 Task: Search for boat rental options in Key West, Florida, and Naples, Florida.
Action: Mouse moved to (148, 68)
Screenshot: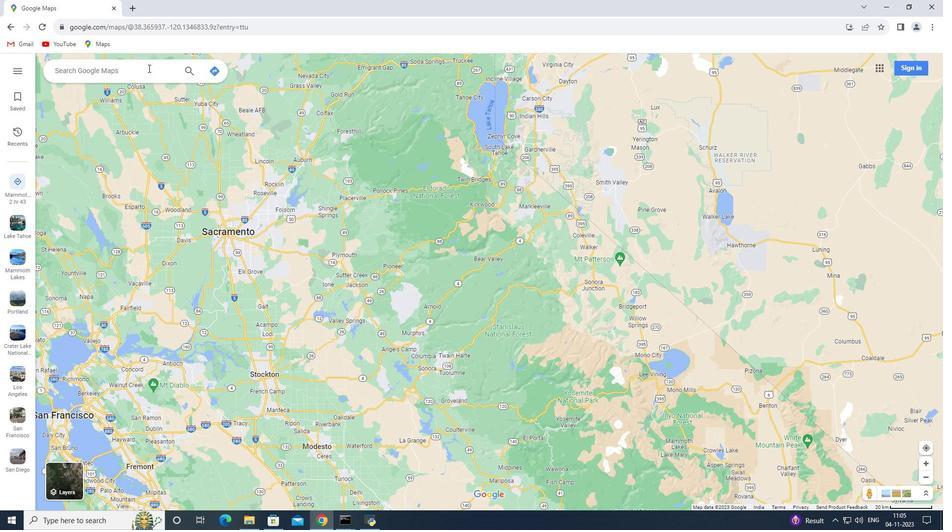 
Action: Mouse pressed left at (148, 68)
Screenshot: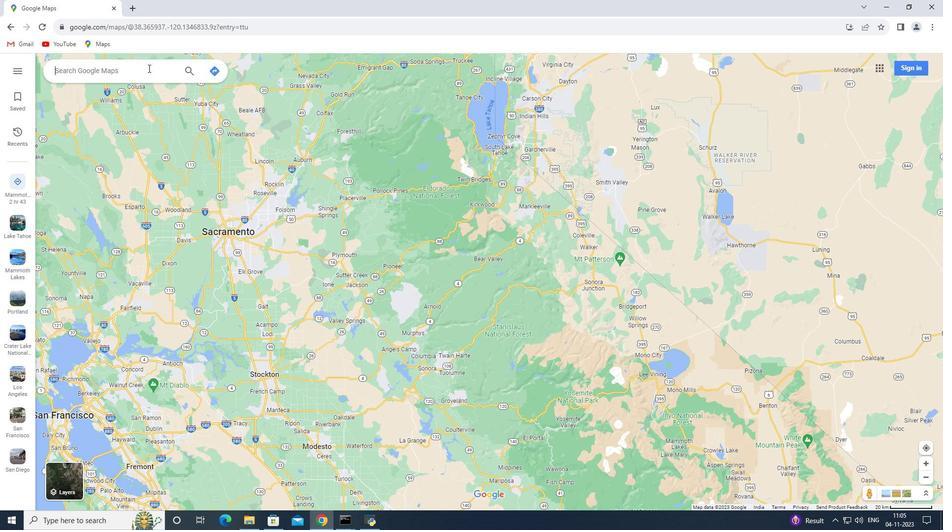 
Action: Key pressed <Key.shift_r>Key<Key.space><Key.shift>West,<Key.space><Key.shift><Key.shift><Key.shift><Key.shift><Key.shift>Florida<Key.enter>
Screenshot: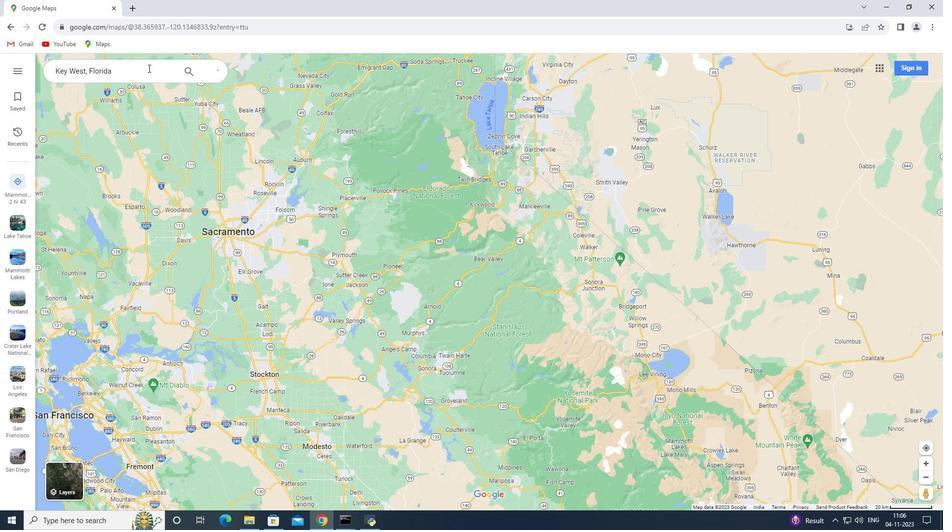 
Action: Mouse moved to (136, 244)
Screenshot: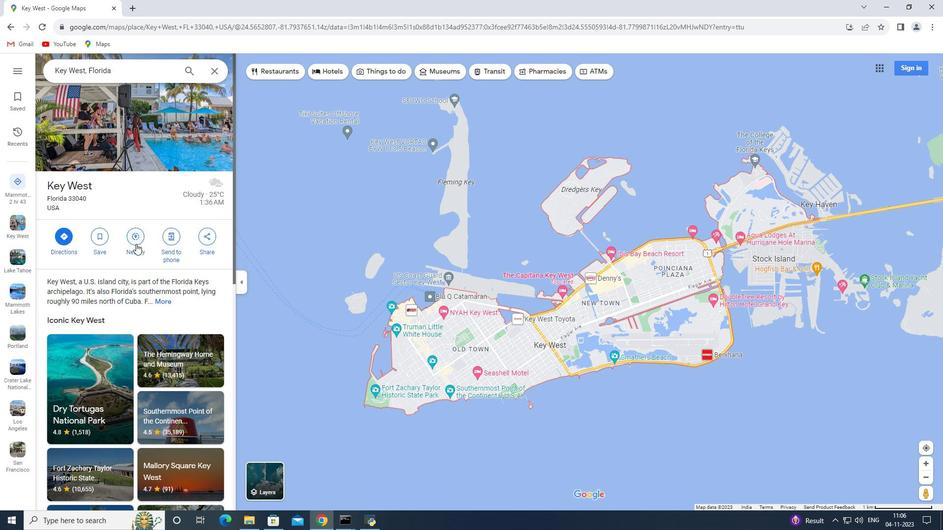 
Action: Mouse pressed left at (136, 244)
Screenshot: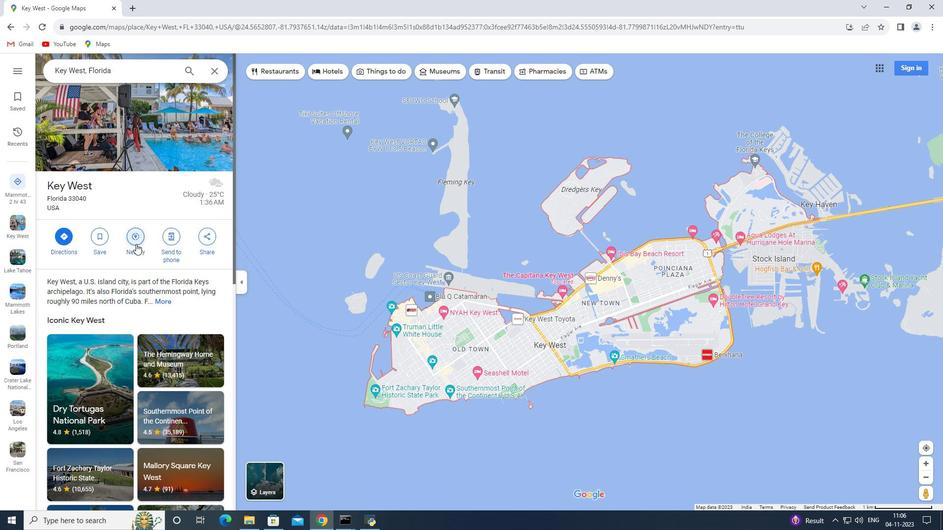 
Action: Key pressed boat<Key.space>rental<Key.enter>
Screenshot: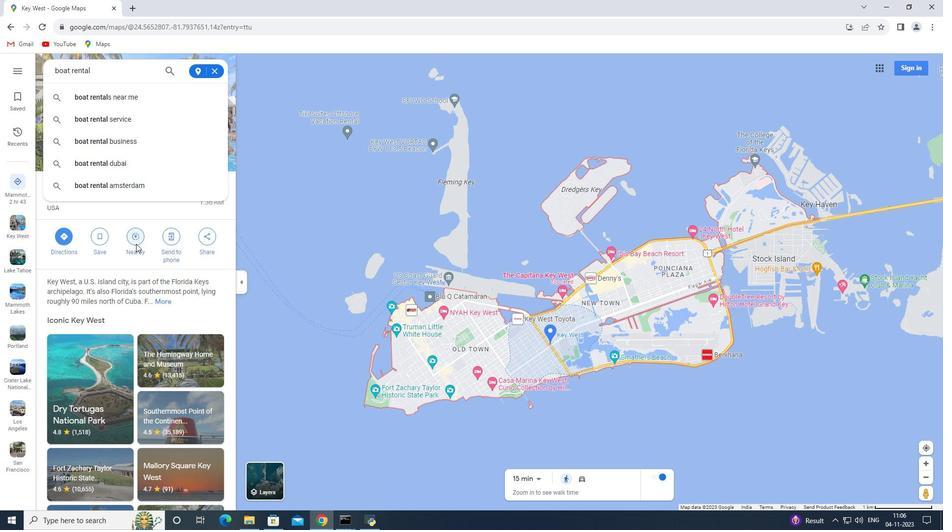 
Action: Mouse moved to (215, 70)
Screenshot: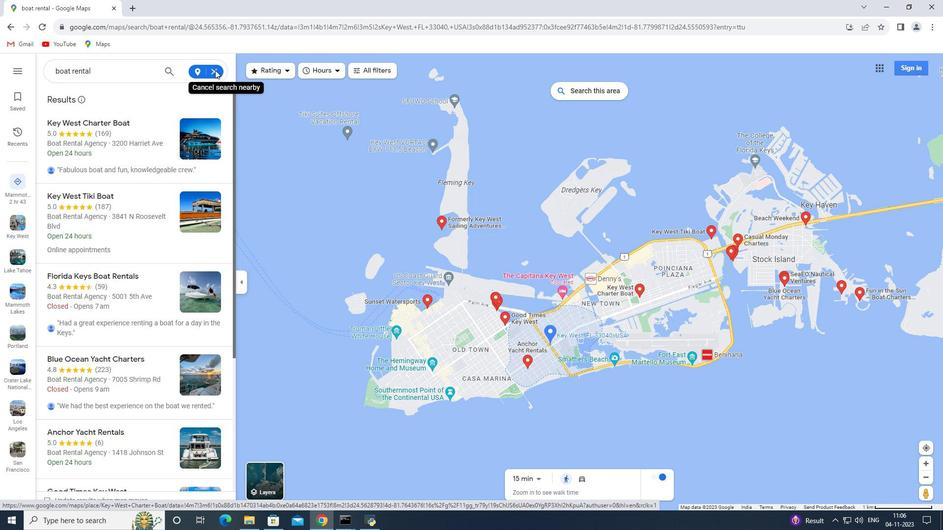 
Action: Mouse pressed left at (215, 70)
Screenshot: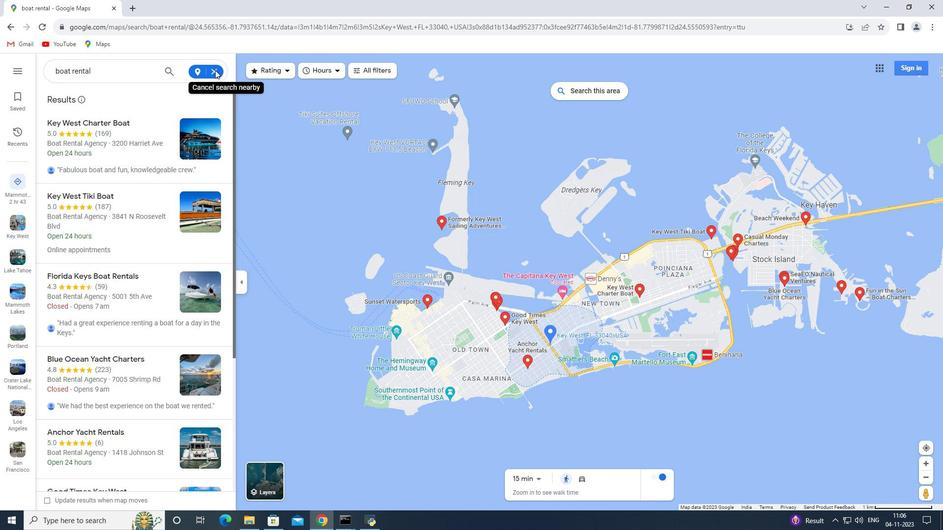 
Action: Mouse moved to (214, 69)
Screenshot: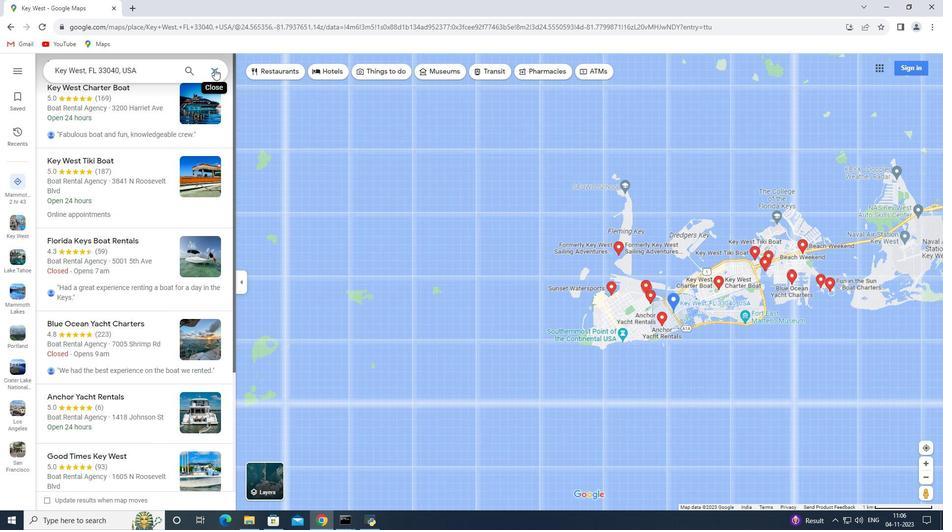 
Action: Mouse pressed left at (214, 69)
Screenshot: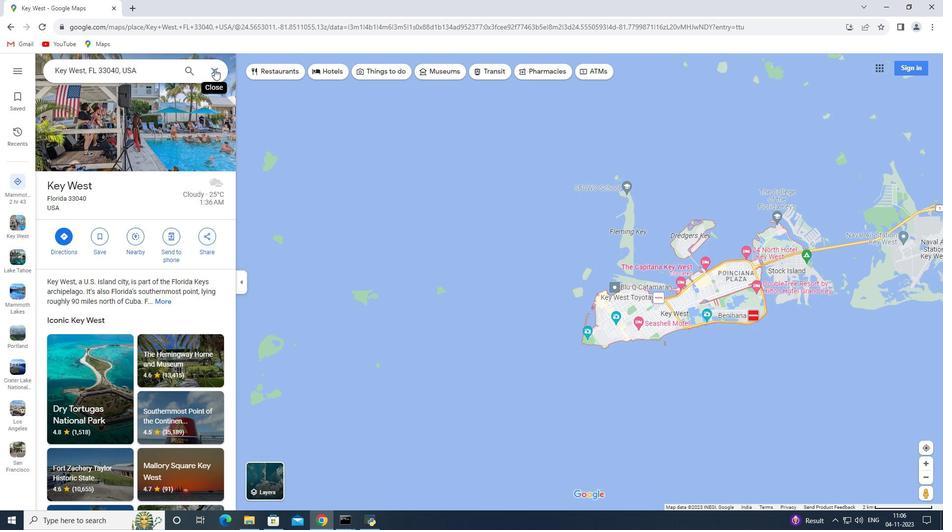 
Action: Mouse moved to (109, 69)
Screenshot: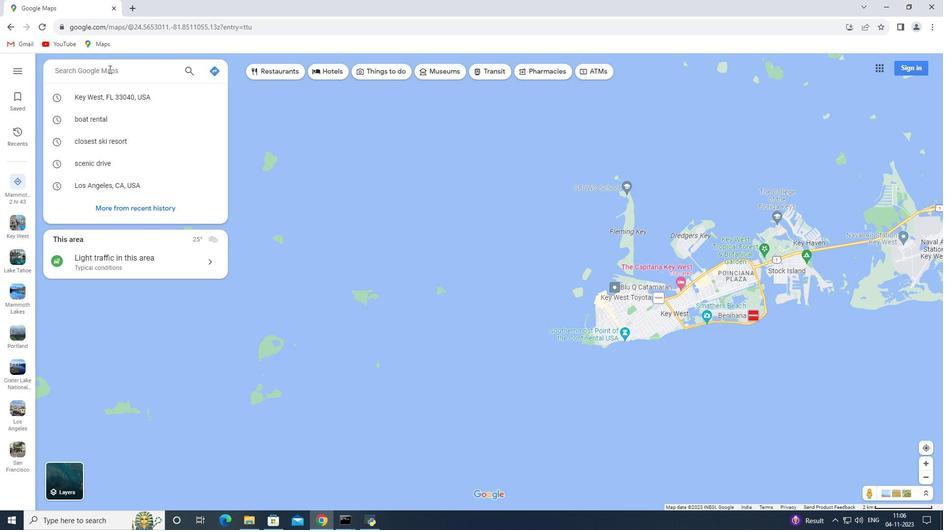 
Action: Key pressed <Key.shift_r>Nples,<Key.space>
Screenshot: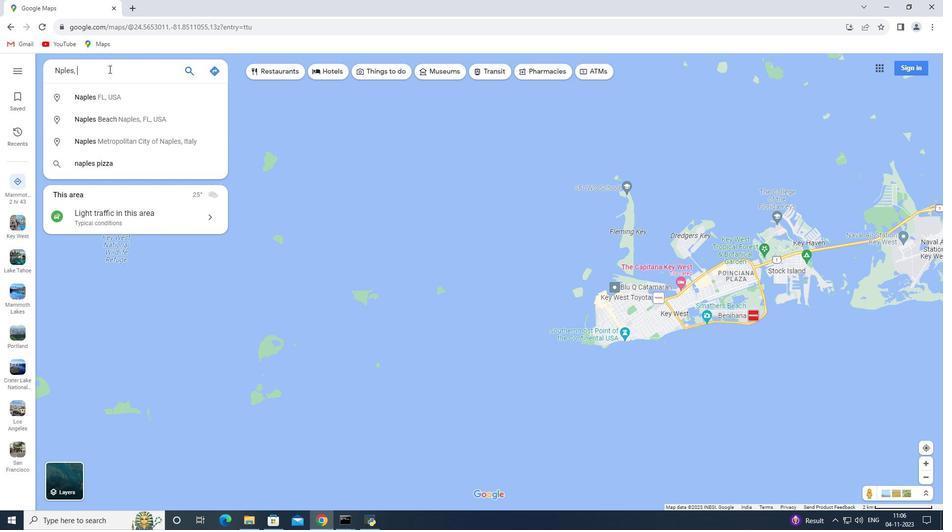
Action: Mouse moved to (60, 69)
Screenshot: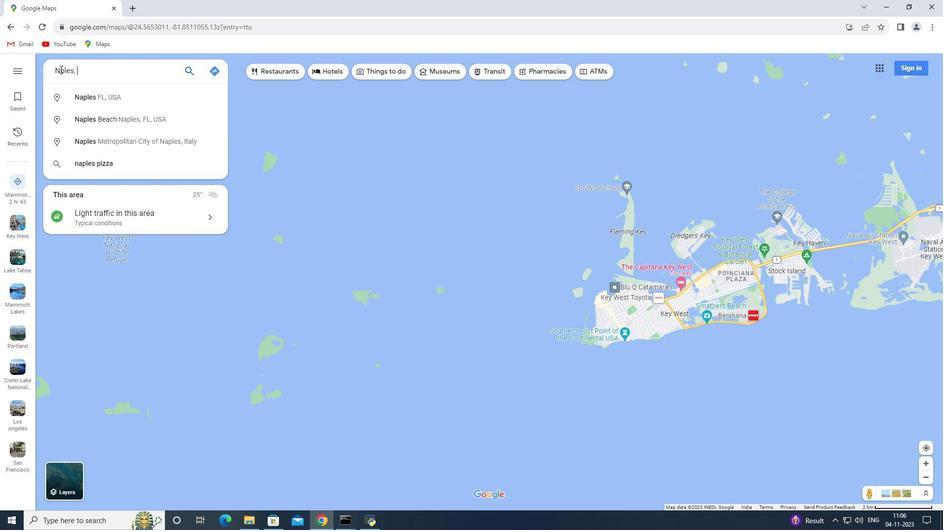 
Action: Mouse pressed left at (60, 69)
Screenshot: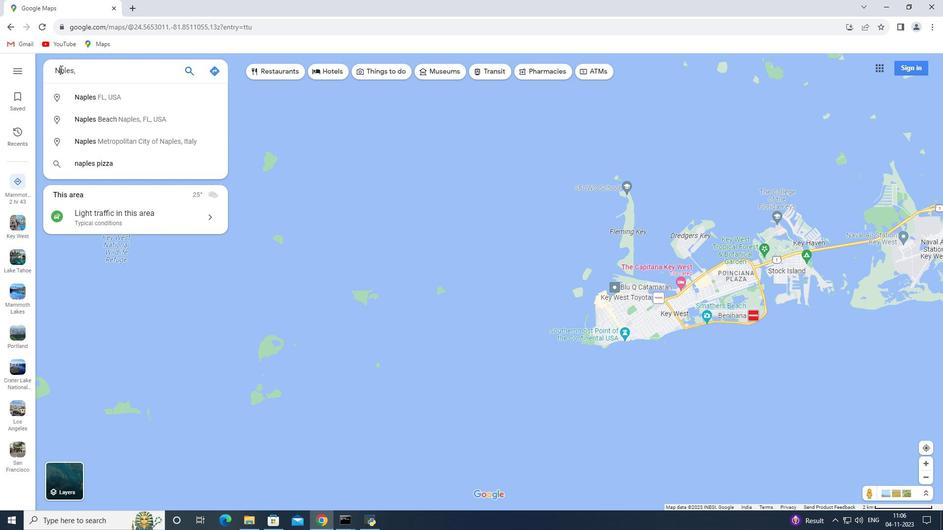 
Action: Key pressed a
Screenshot: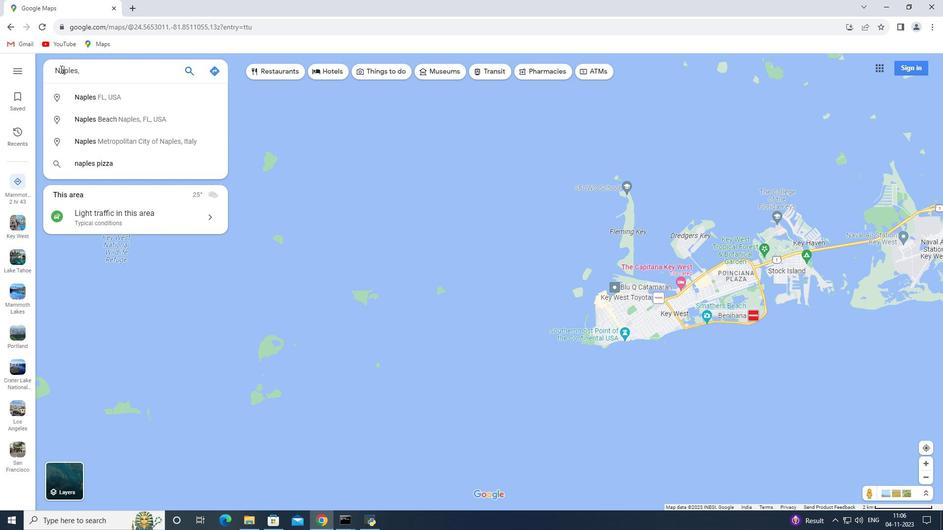 
Action: Mouse moved to (96, 72)
Screenshot: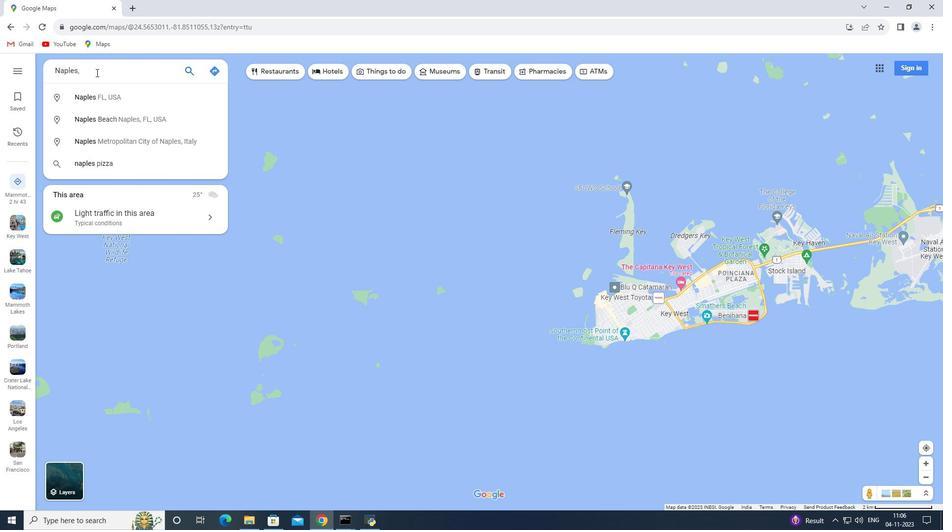 
Action: Mouse pressed left at (96, 72)
Screenshot: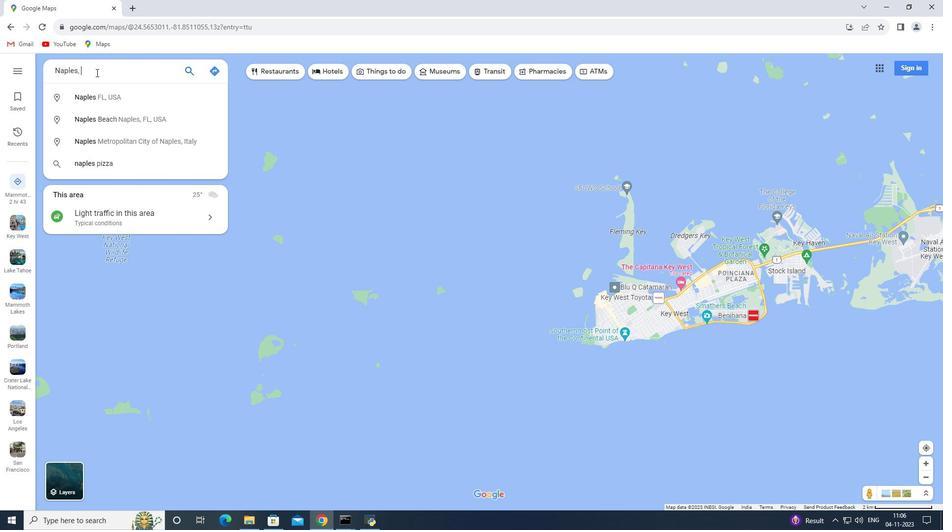 
Action: Key pressed <Key.shift>Florida<Key.enter>
Screenshot: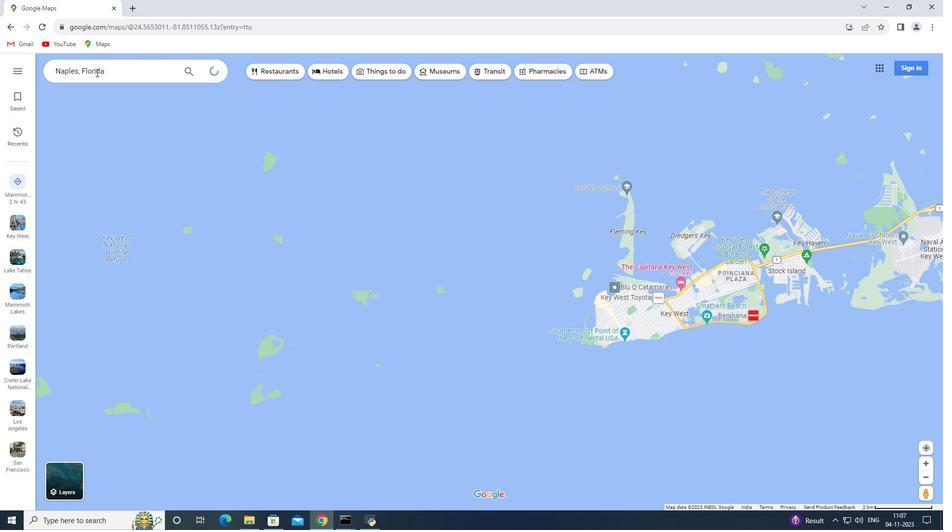 
Action: Mouse moved to (133, 233)
Screenshot: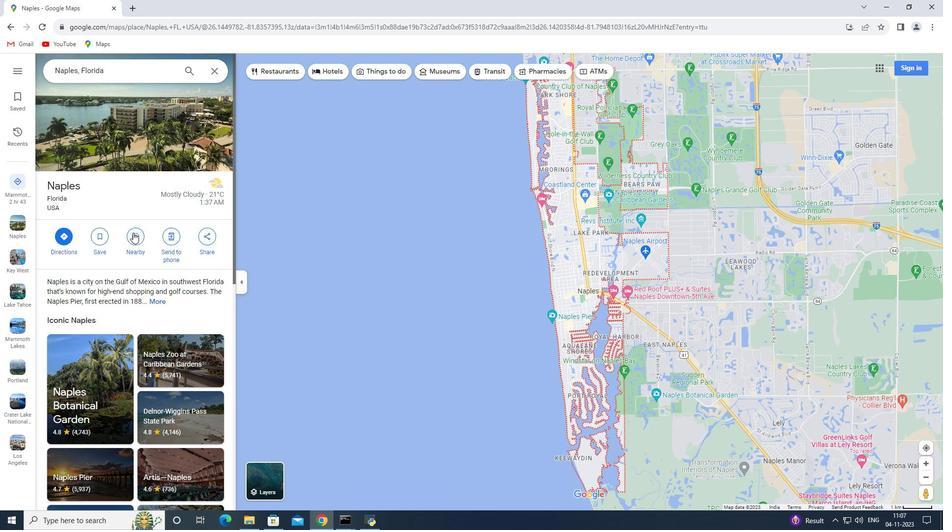 
Action: Mouse pressed left at (133, 233)
Screenshot: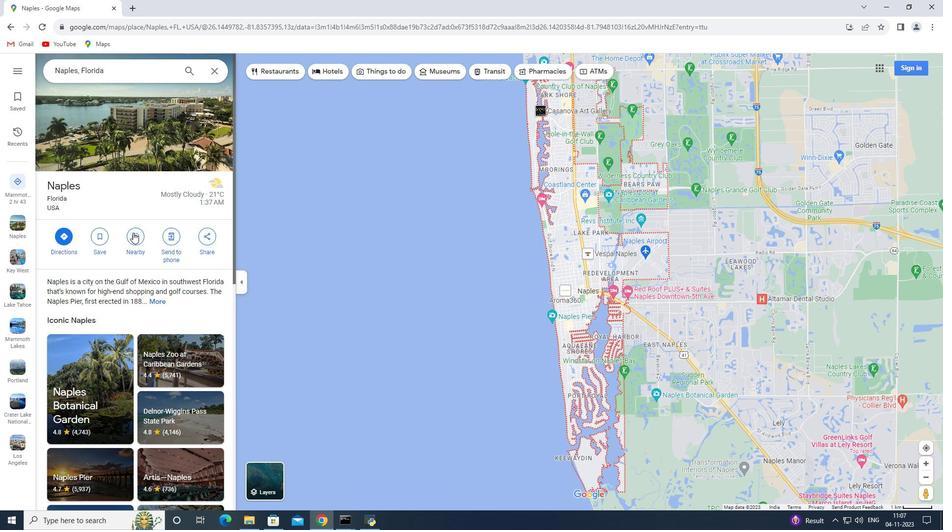 
Action: Key pressed boat<Key.space>rental<Key.enter>
Screenshot: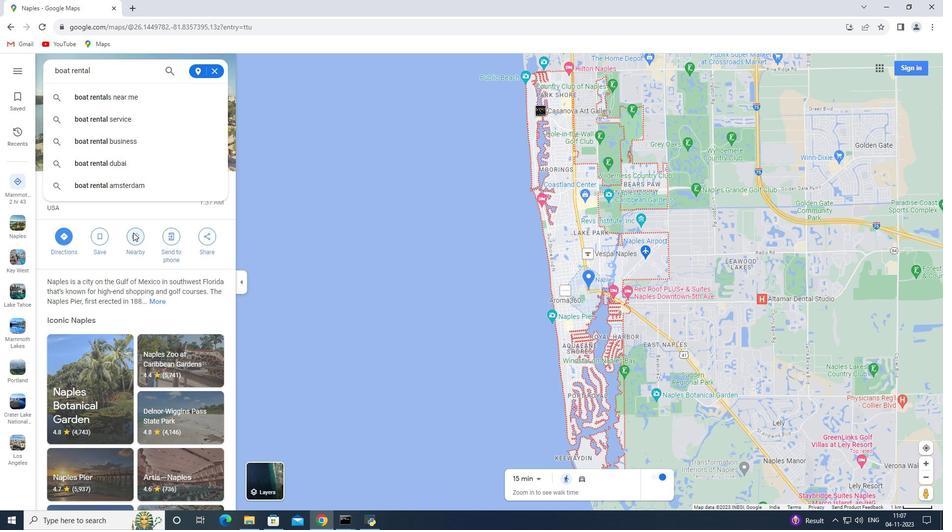 
